 Task: Add Sprouts Herb Seasoned Roasted Chicken to the cart.
Action: Mouse pressed left at (19, 77)
Screenshot: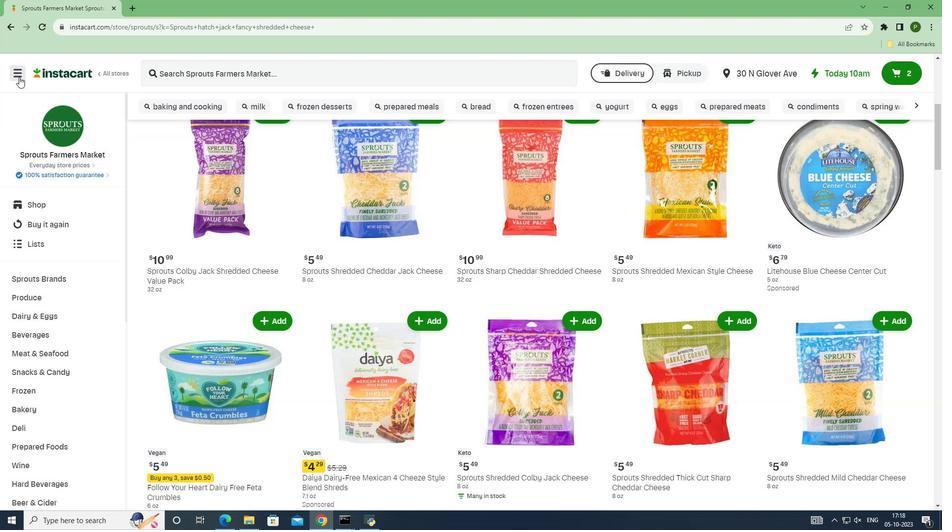 
Action: Mouse moved to (66, 264)
Screenshot: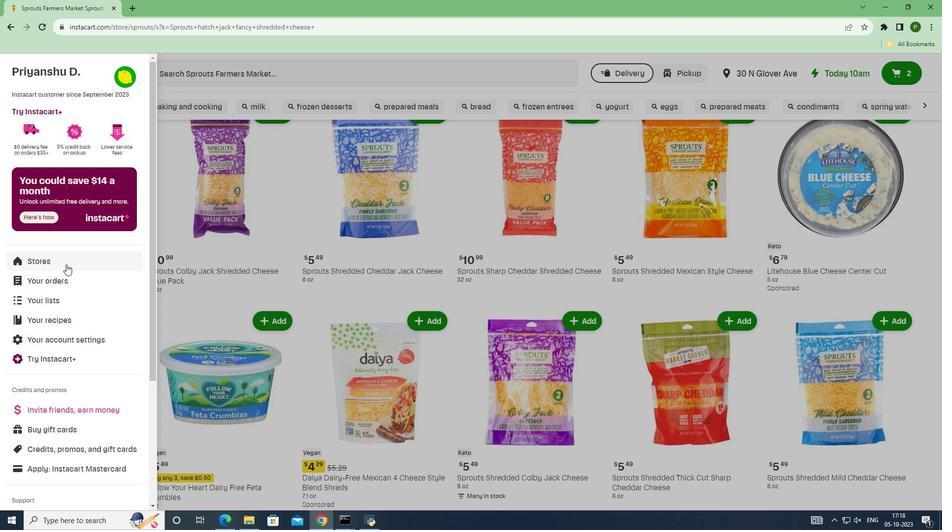 
Action: Mouse pressed left at (66, 264)
Screenshot: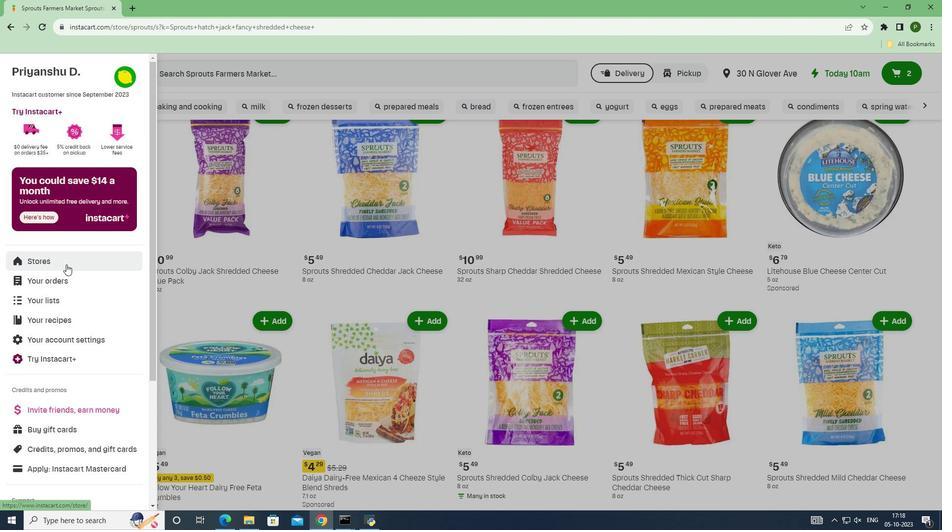 
Action: Mouse moved to (232, 115)
Screenshot: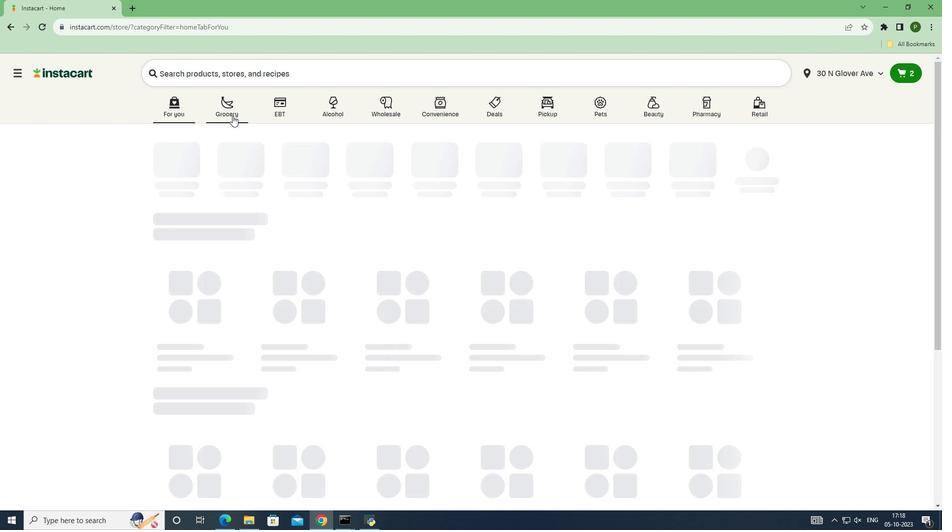 
Action: Mouse pressed left at (232, 115)
Screenshot: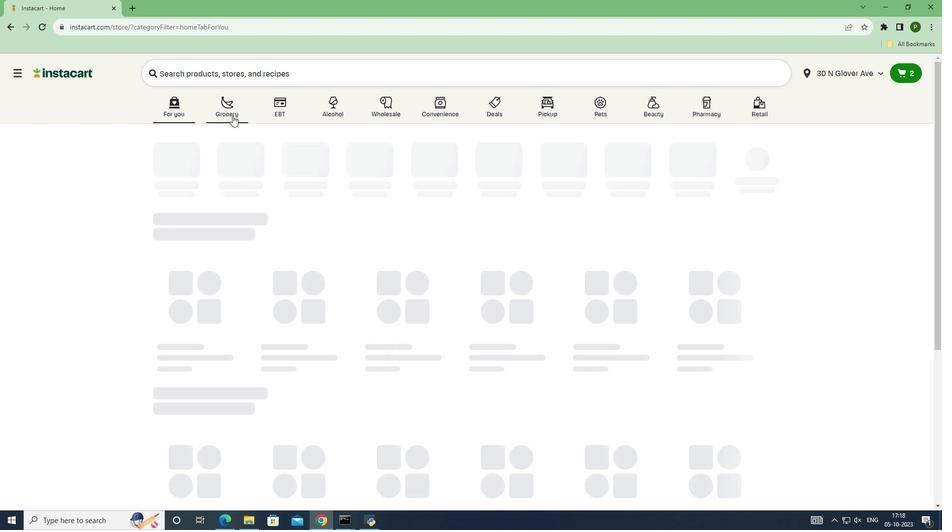 
Action: Mouse moved to (290, 181)
Screenshot: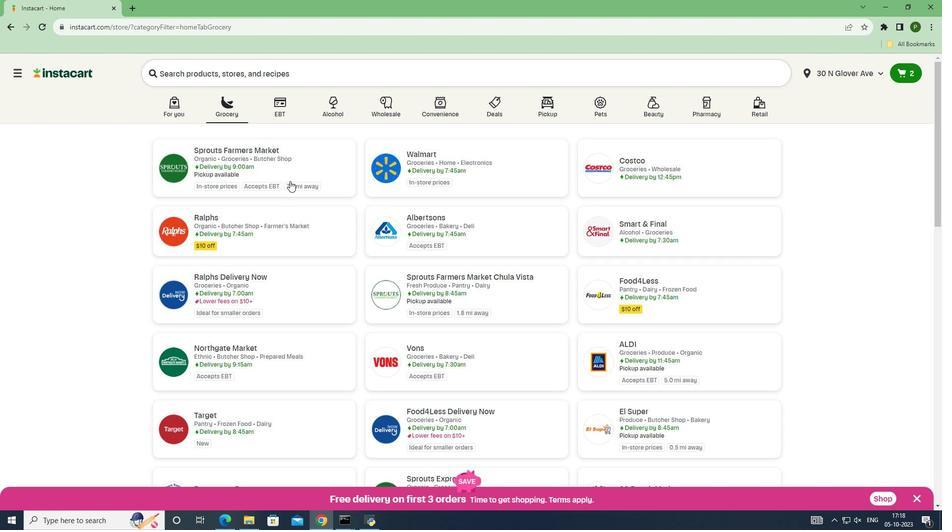 
Action: Mouse pressed left at (290, 181)
Screenshot: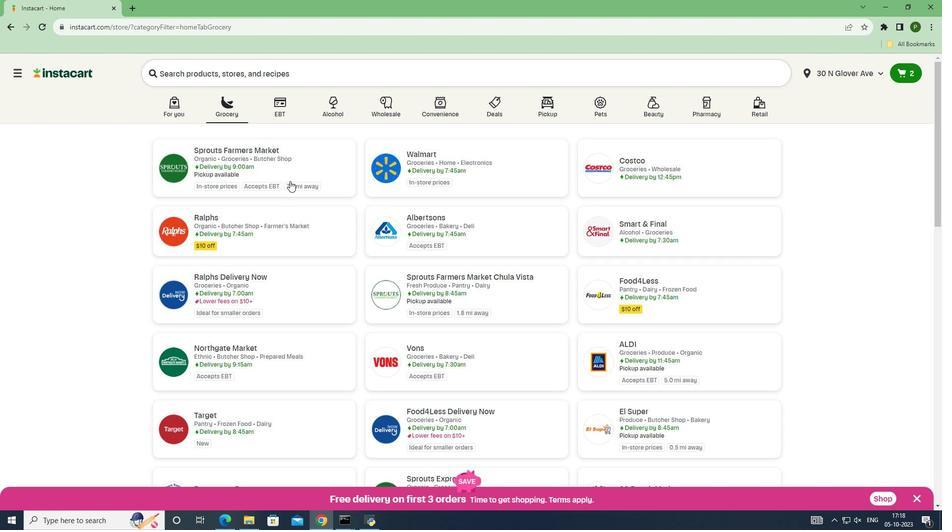 
Action: Mouse moved to (64, 282)
Screenshot: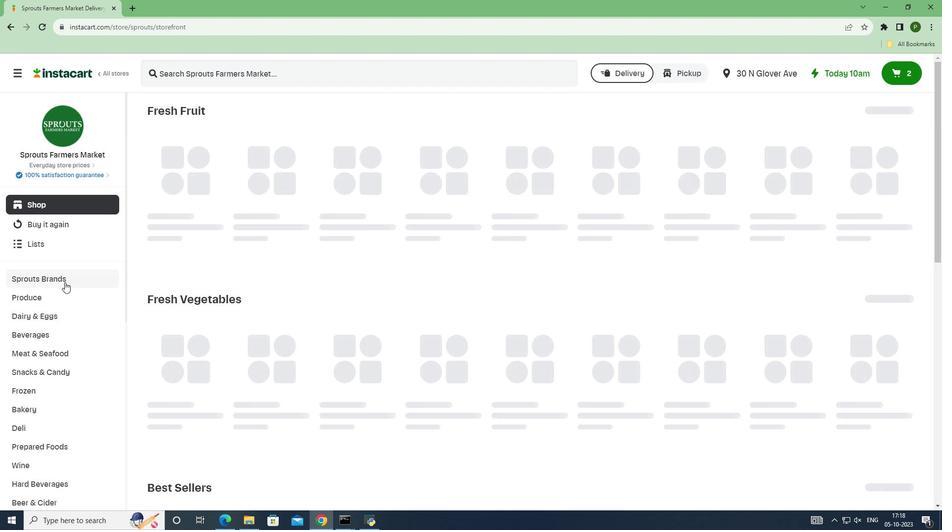 
Action: Mouse pressed left at (64, 282)
Screenshot: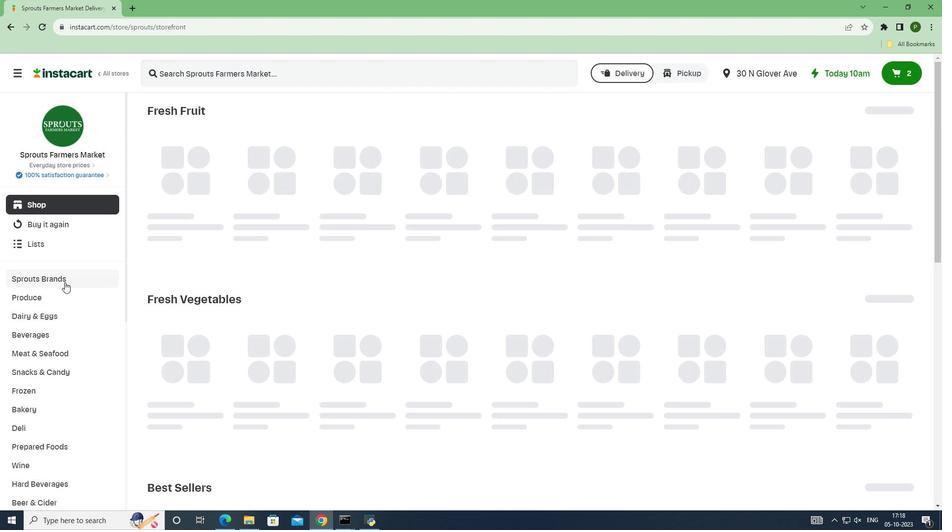 
Action: Mouse moved to (50, 395)
Screenshot: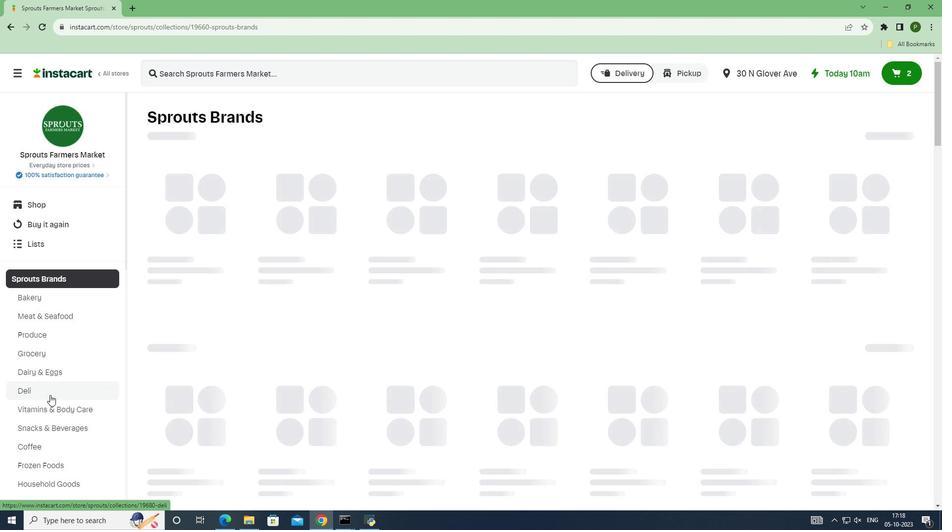 
Action: Mouse pressed left at (50, 395)
Screenshot: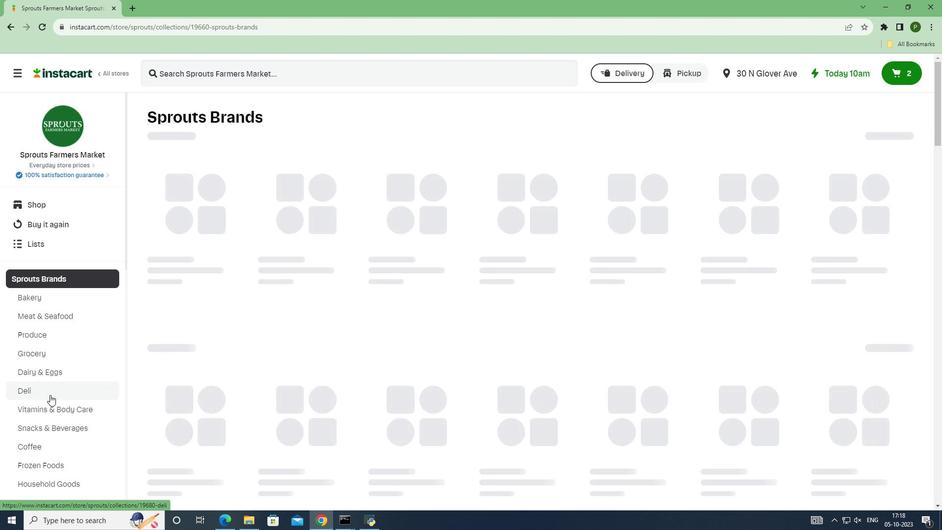 
Action: Mouse moved to (252, 72)
Screenshot: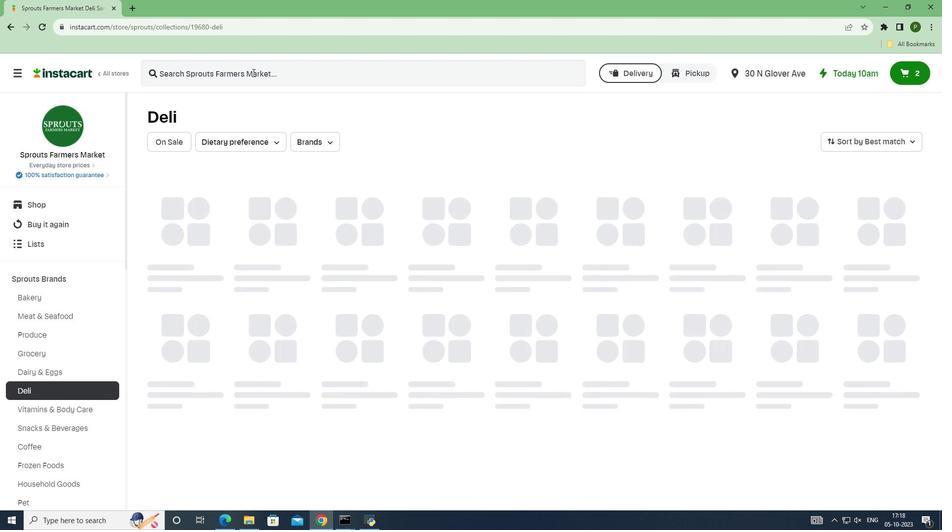 
Action: Mouse pressed left at (252, 72)
Screenshot: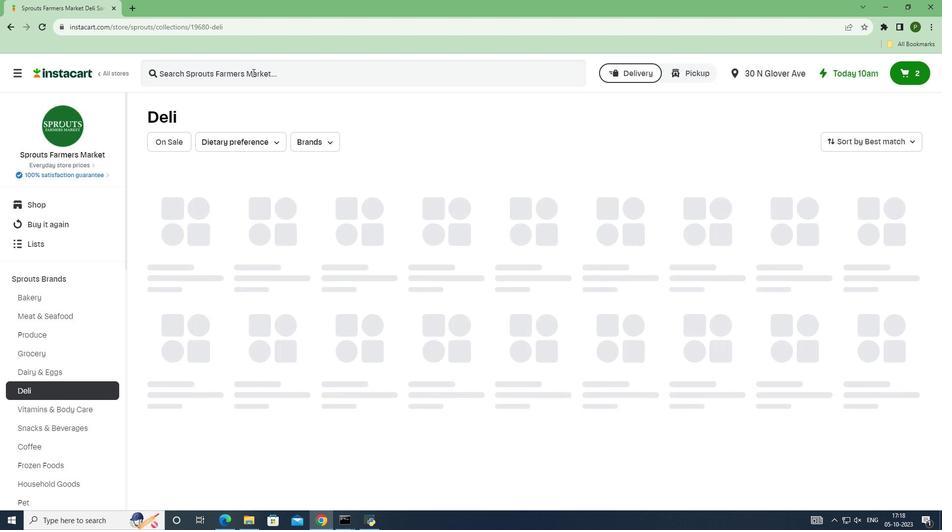 
Action: Key pressed <Key.caps_lock>S<Key.caps_lock>prouts<Key.space>herb<Key.space>seasoned<Key.space>roasted<Key.space>chicken<Key.space><Key.enter>
Screenshot: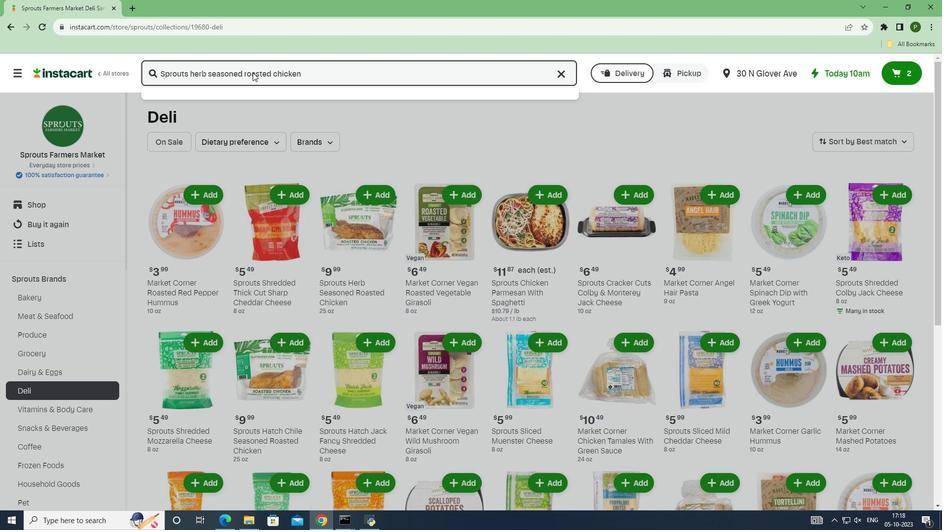 
Action: Mouse moved to (578, 167)
Screenshot: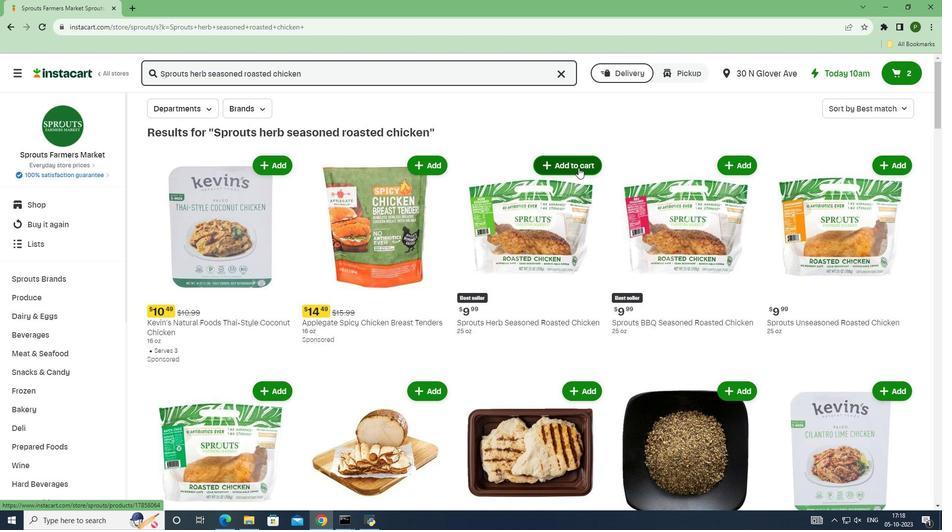 
Action: Mouse pressed left at (578, 167)
Screenshot: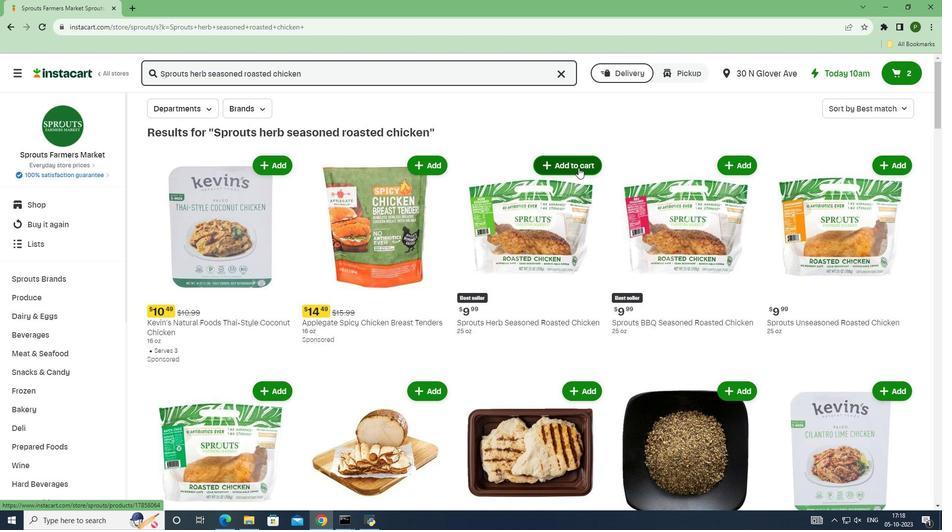 
